 Task: Look for products with grape flavor in the category "Powered Drink MIxes".
Action: Mouse pressed left at (22, 76)
Screenshot: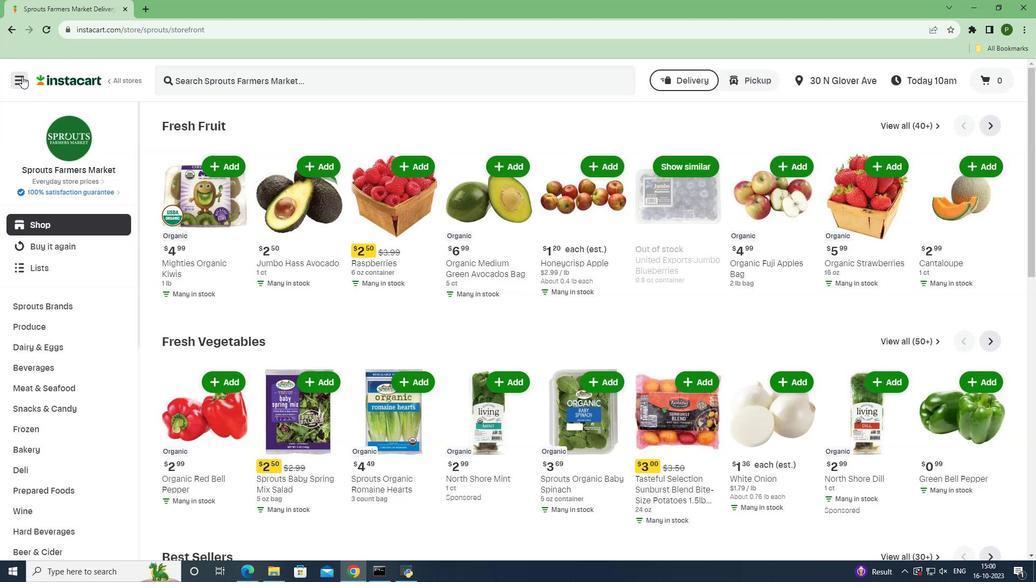 
Action: Mouse moved to (45, 281)
Screenshot: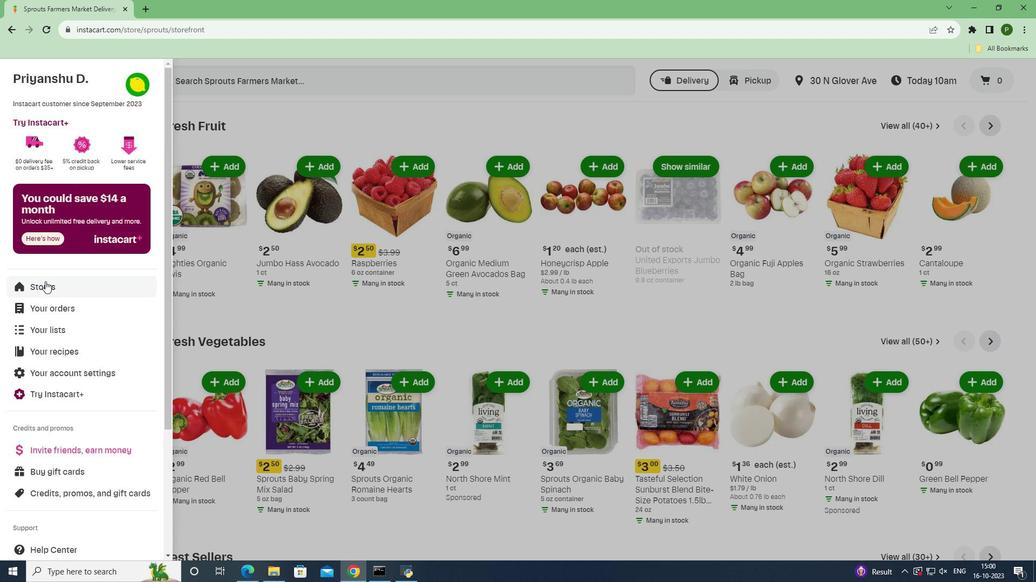 
Action: Mouse pressed left at (45, 281)
Screenshot: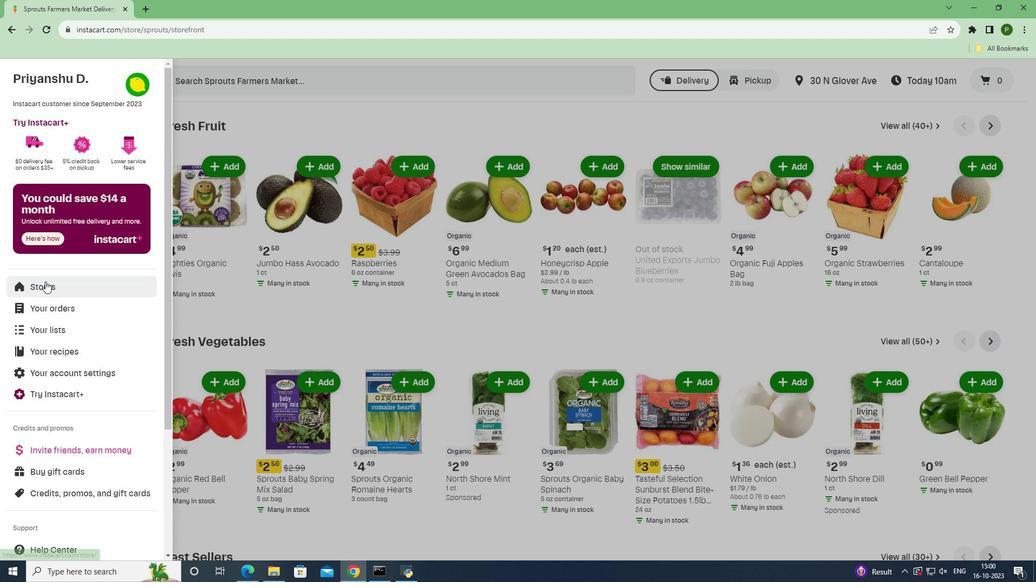 
Action: Mouse moved to (236, 124)
Screenshot: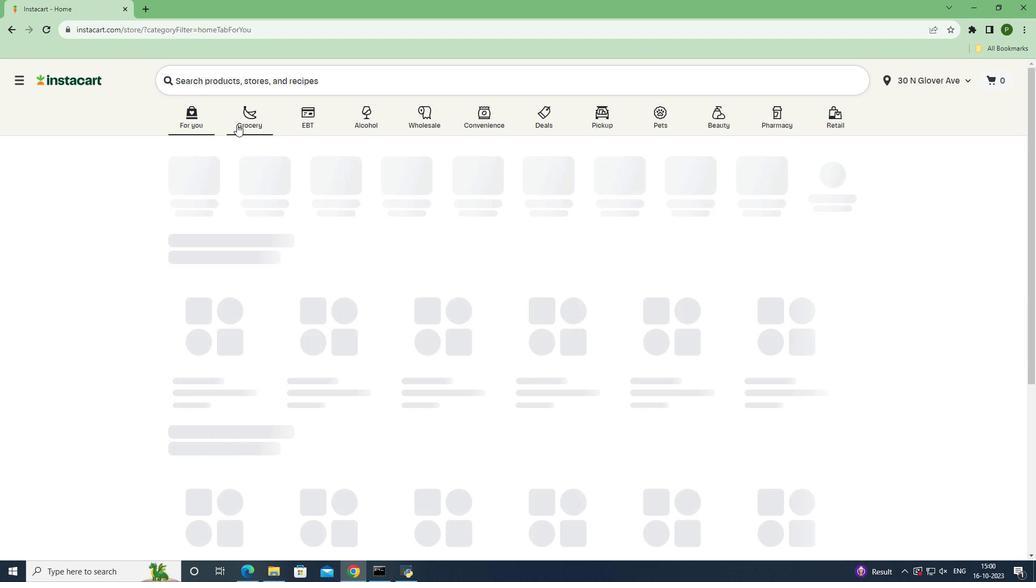 
Action: Mouse pressed left at (236, 124)
Screenshot: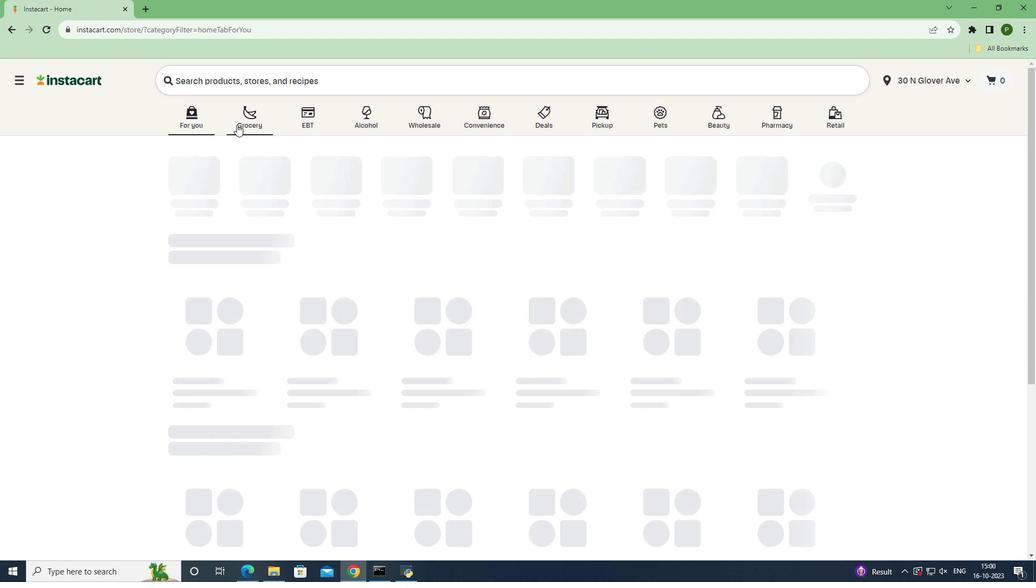 
Action: Mouse moved to (654, 248)
Screenshot: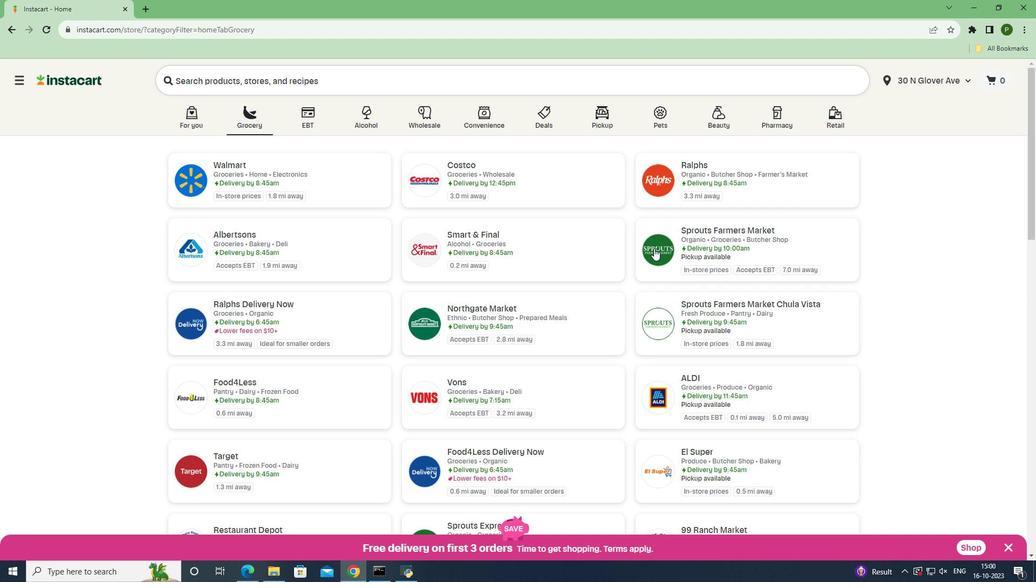 
Action: Mouse pressed left at (654, 248)
Screenshot: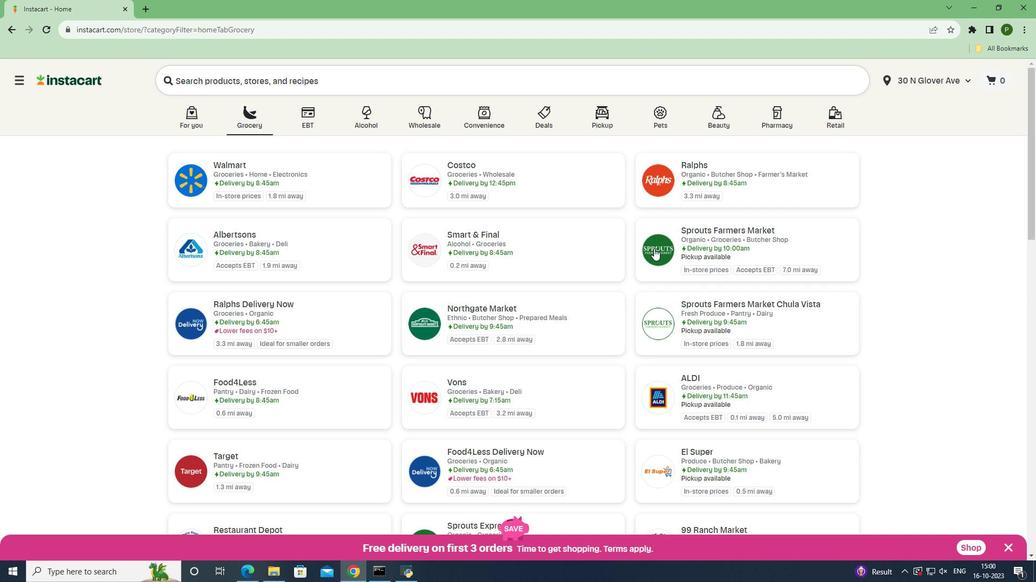 
Action: Mouse moved to (45, 363)
Screenshot: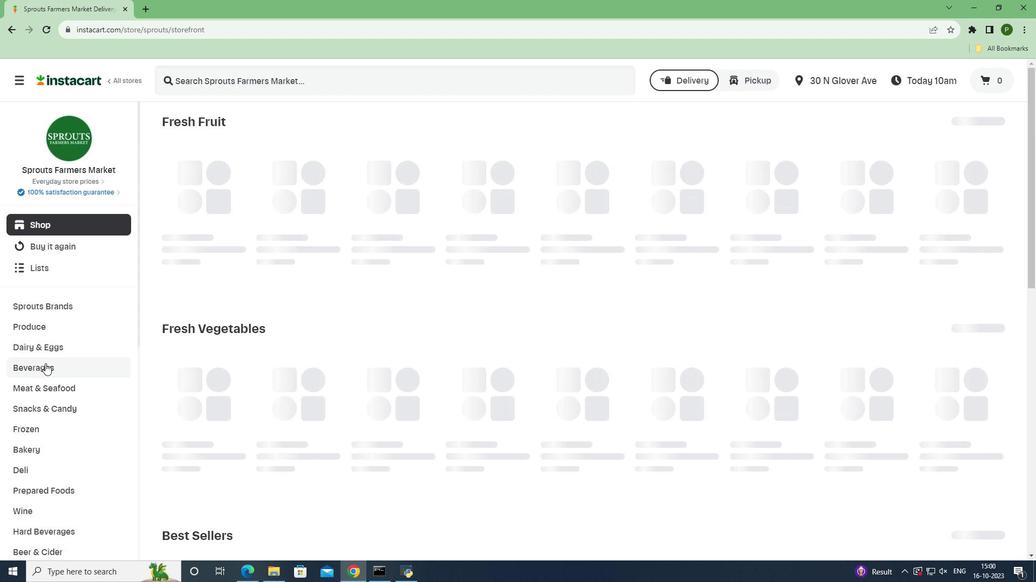 
Action: Mouse pressed left at (45, 363)
Screenshot: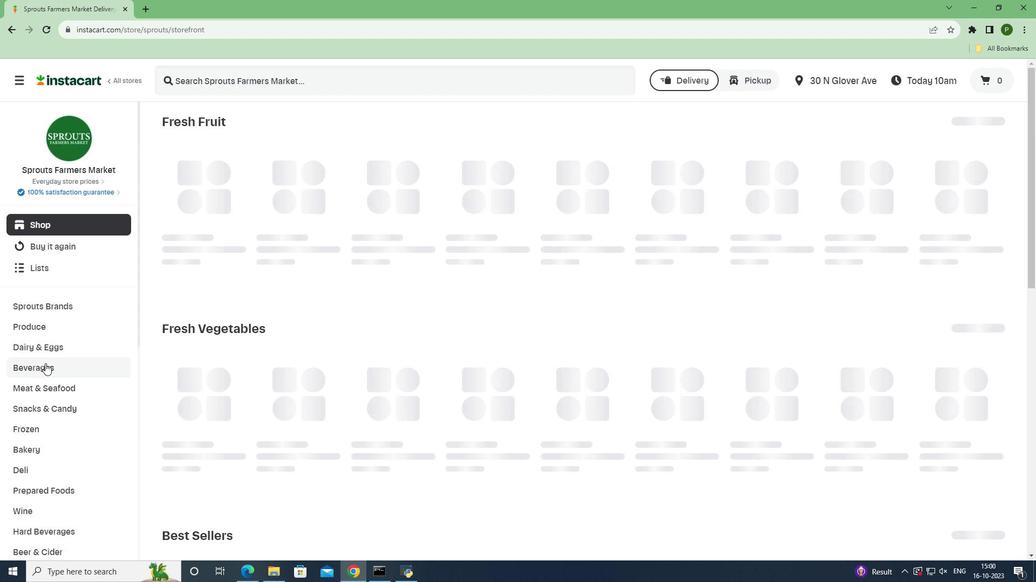 
Action: Mouse moved to (972, 146)
Screenshot: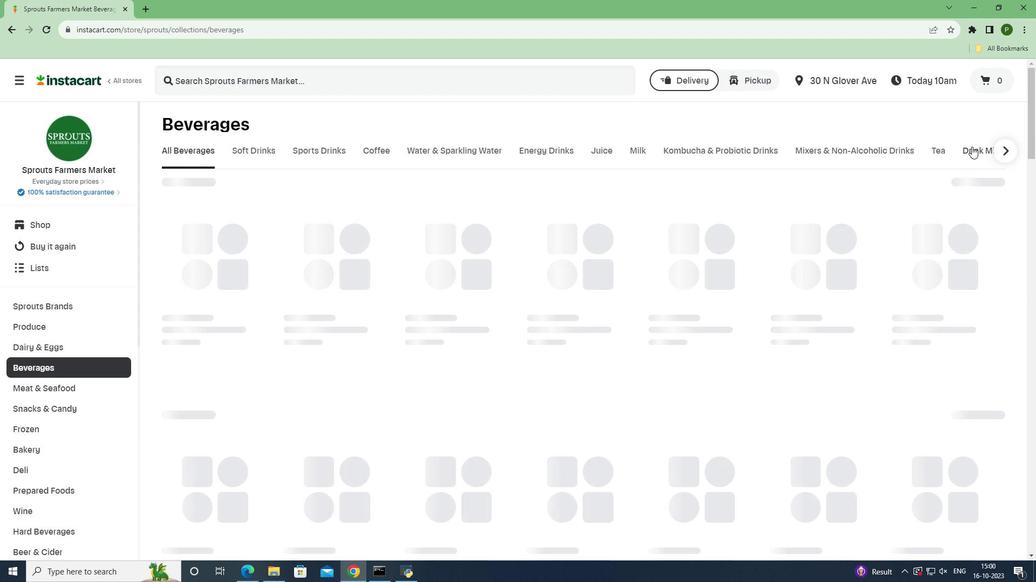
Action: Mouse pressed left at (972, 146)
Screenshot: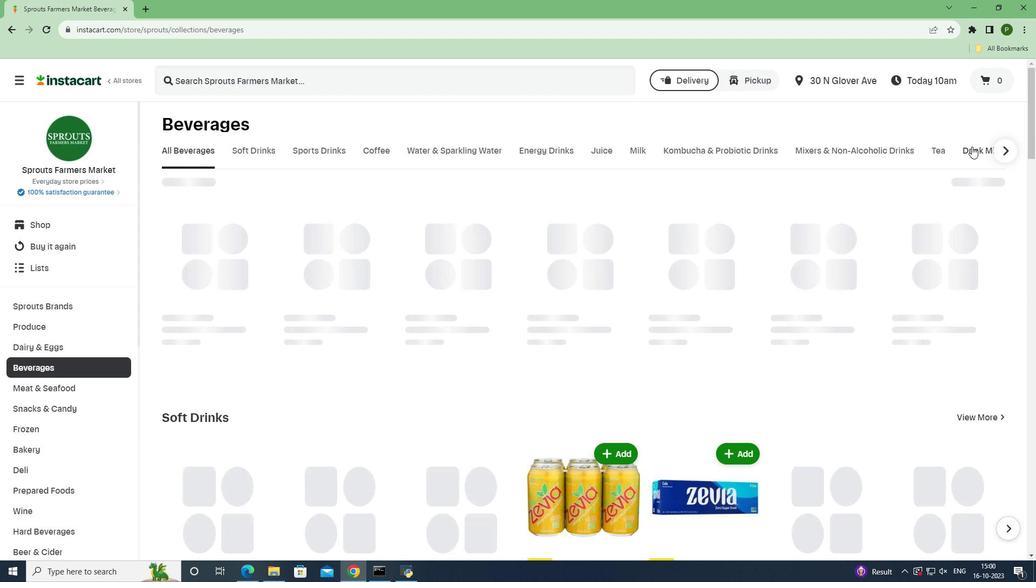 
Action: Mouse moved to (289, 199)
Screenshot: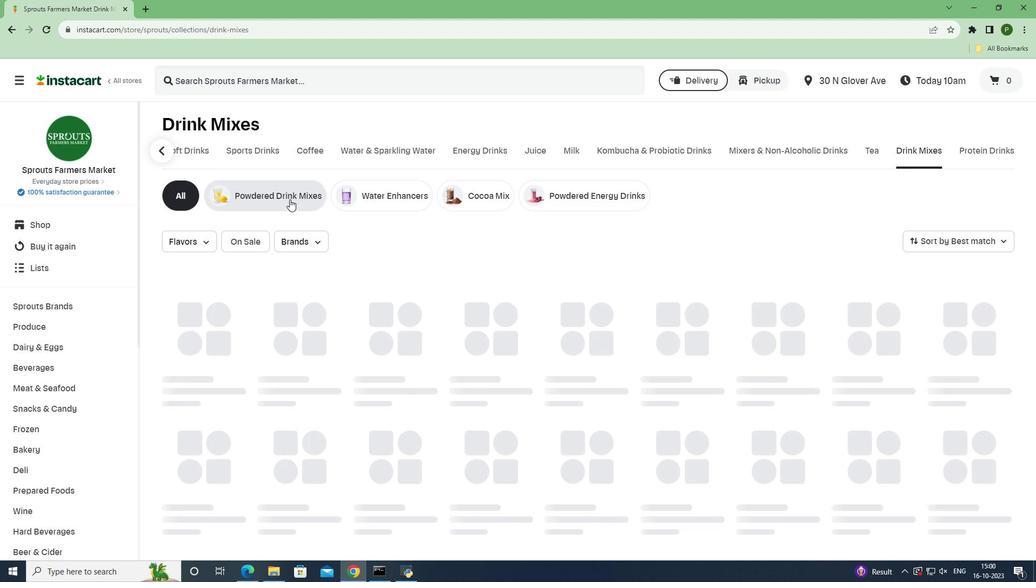 
Action: Mouse pressed left at (289, 199)
Screenshot: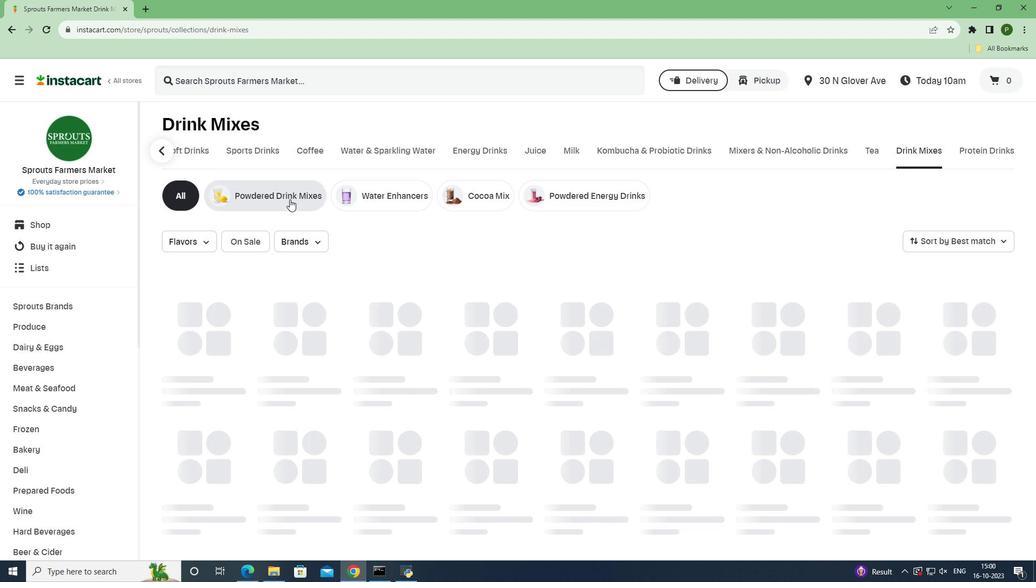 
Action: Mouse moved to (187, 248)
Screenshot: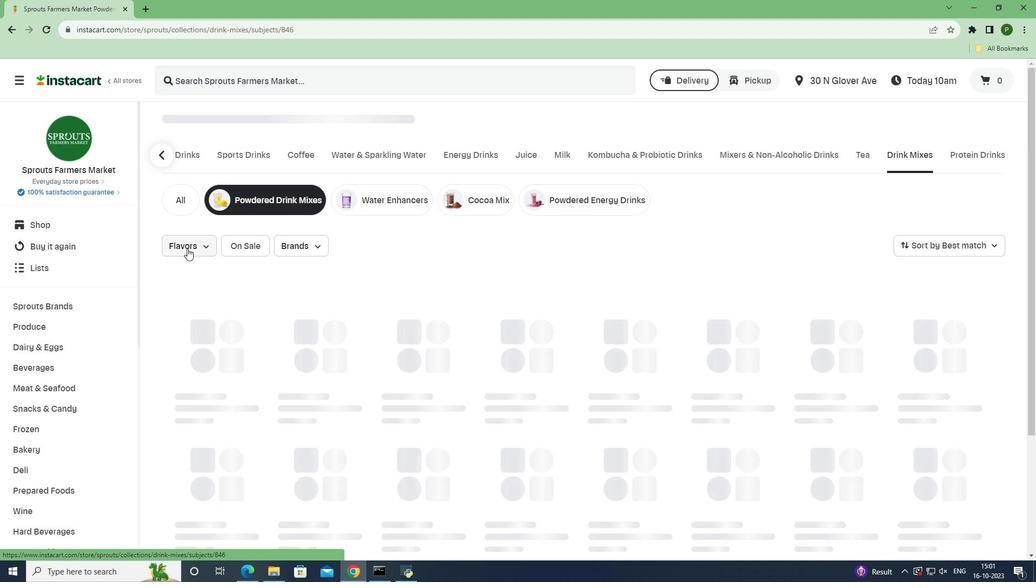 
Action: Mouse pressed left at (187, 248)
Screenshot: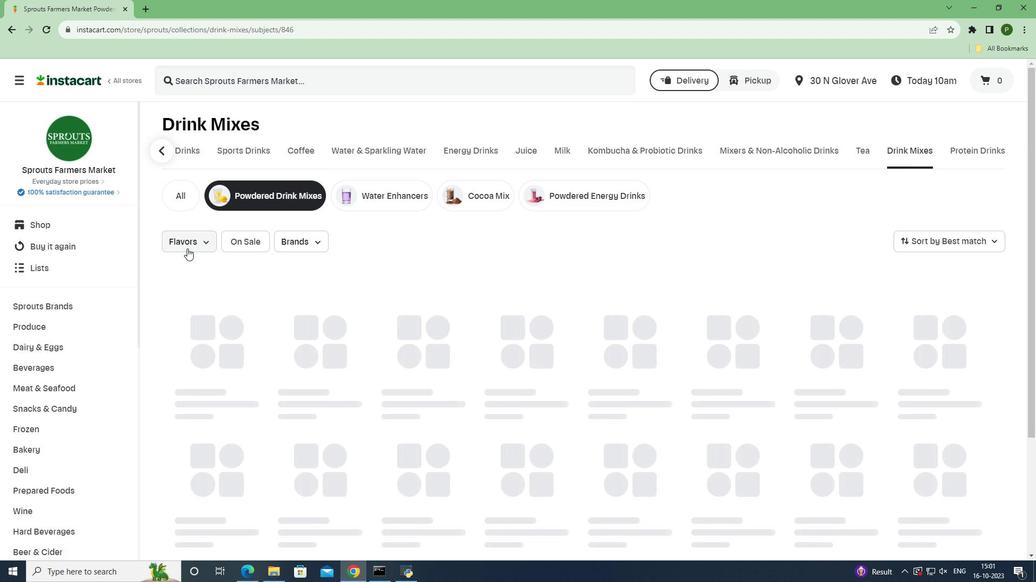 
Action: Mouse moved to (225, 305)
Screenshot: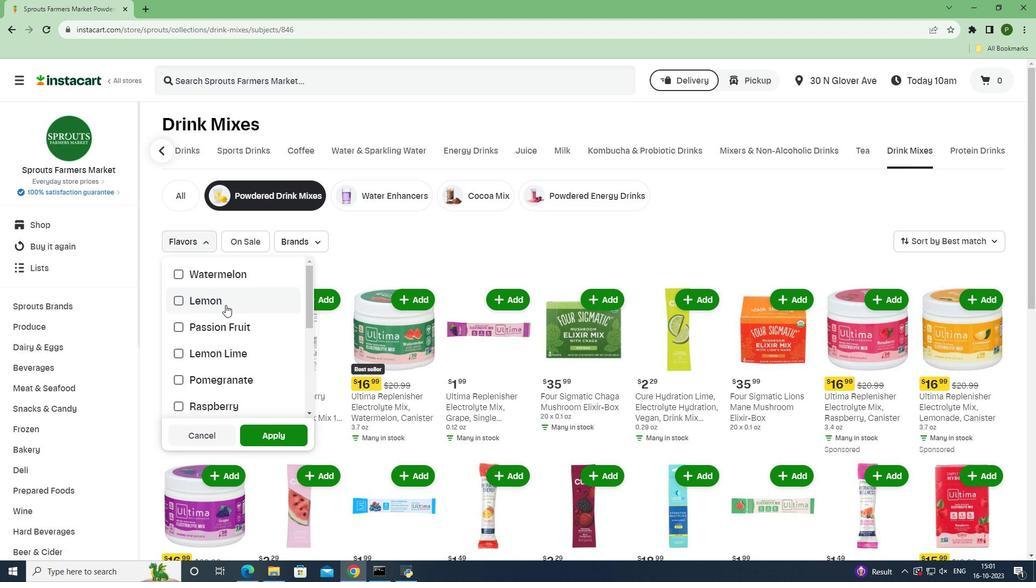 
Action: Mouse scrolled (225, 304) with delta (0, 0)
Screenshot: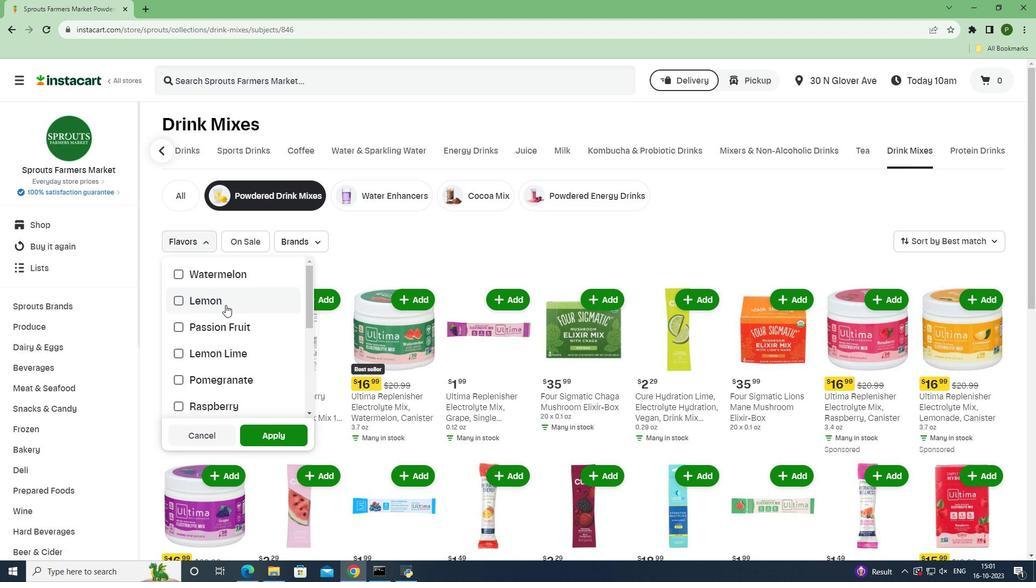 
Action: Mouse moved to (215, 379)
Screenshot: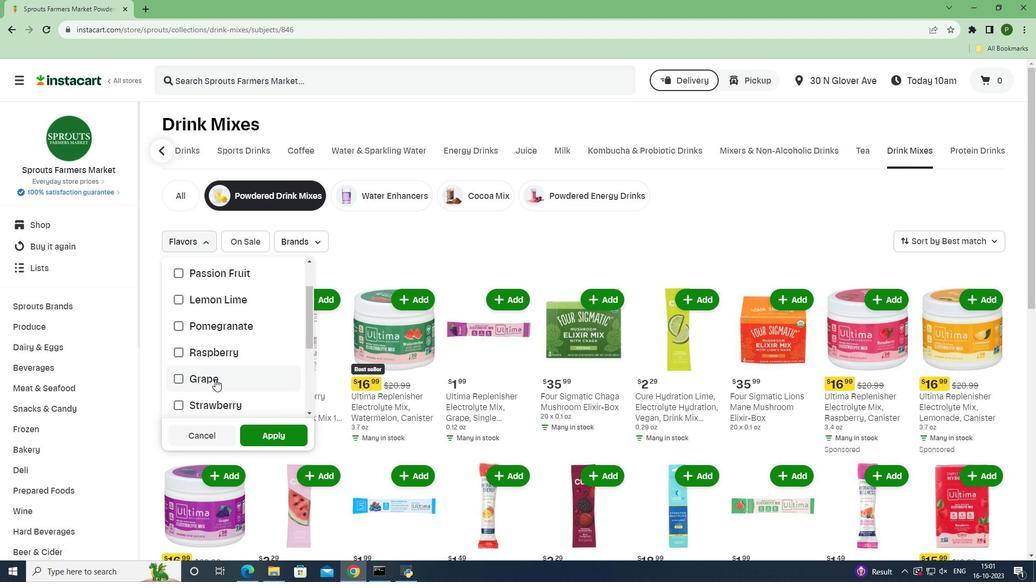 
Action: Mouse pressed left at (215, 379)
Screenshot: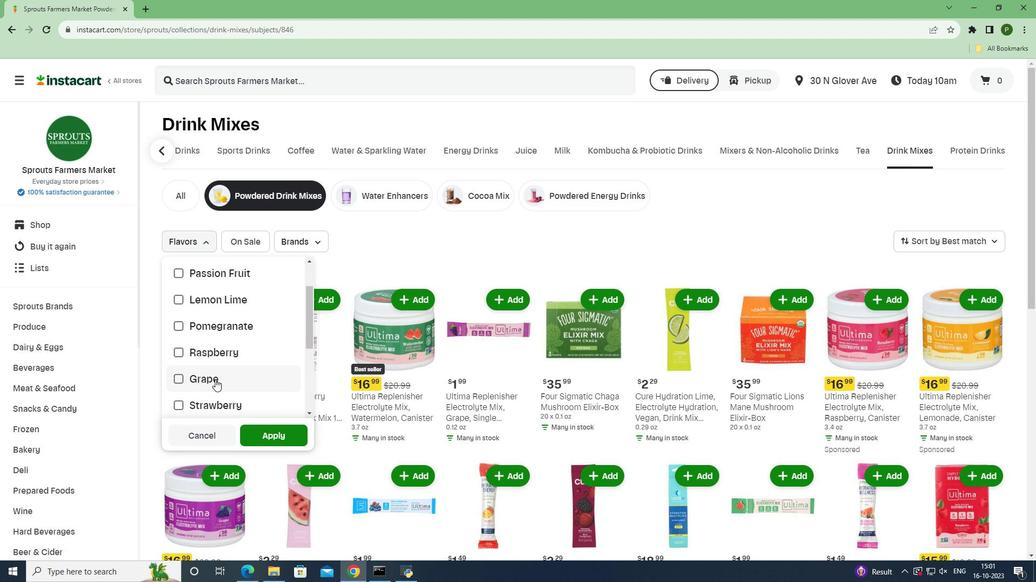 
Action: Mouse moved to (260, 432)
Screenshot: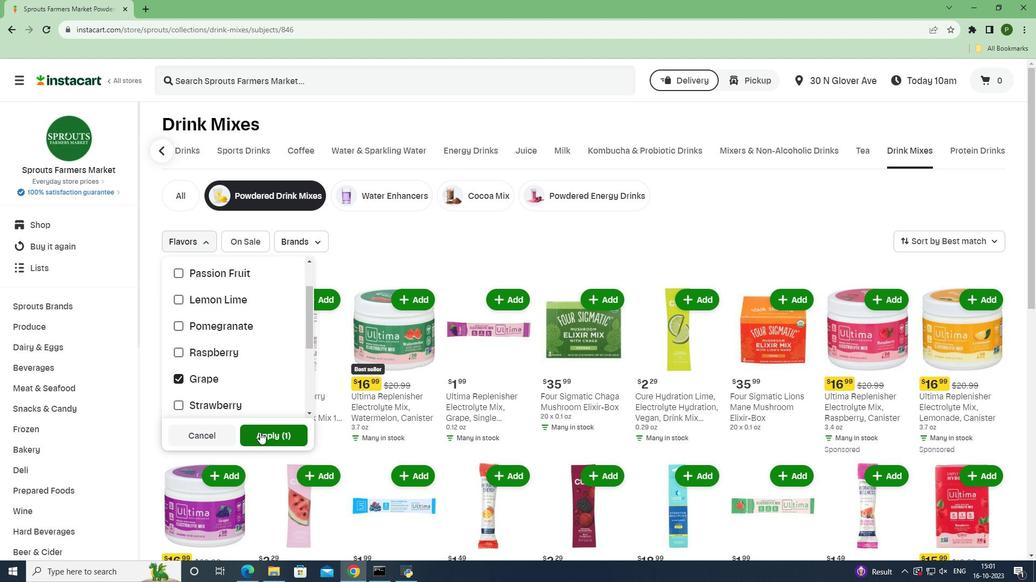 
Action: Mouse pressed left at (260, 432)
Screenshot: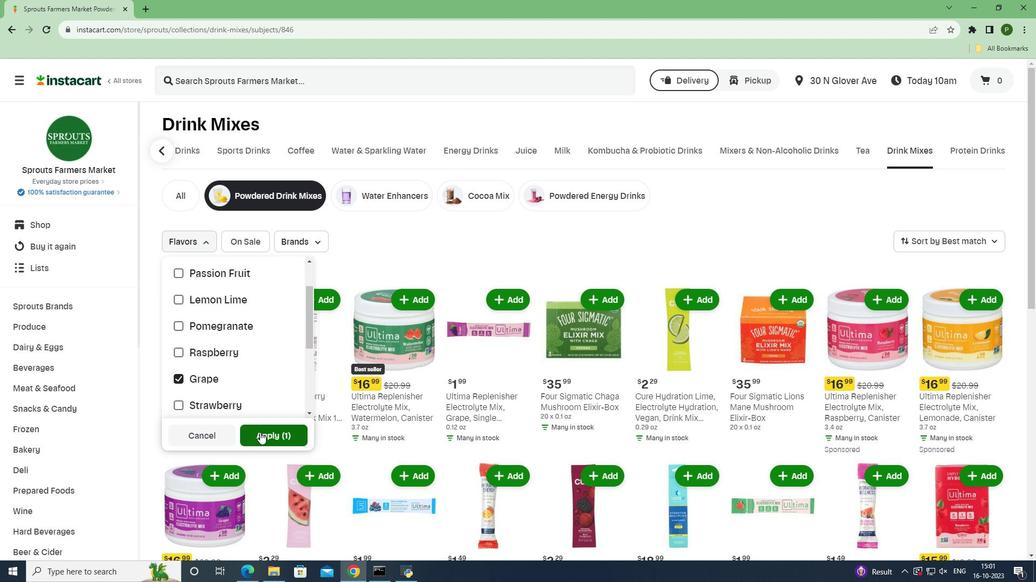 
Action: Mouse moved to (418, 451)
Screenshot: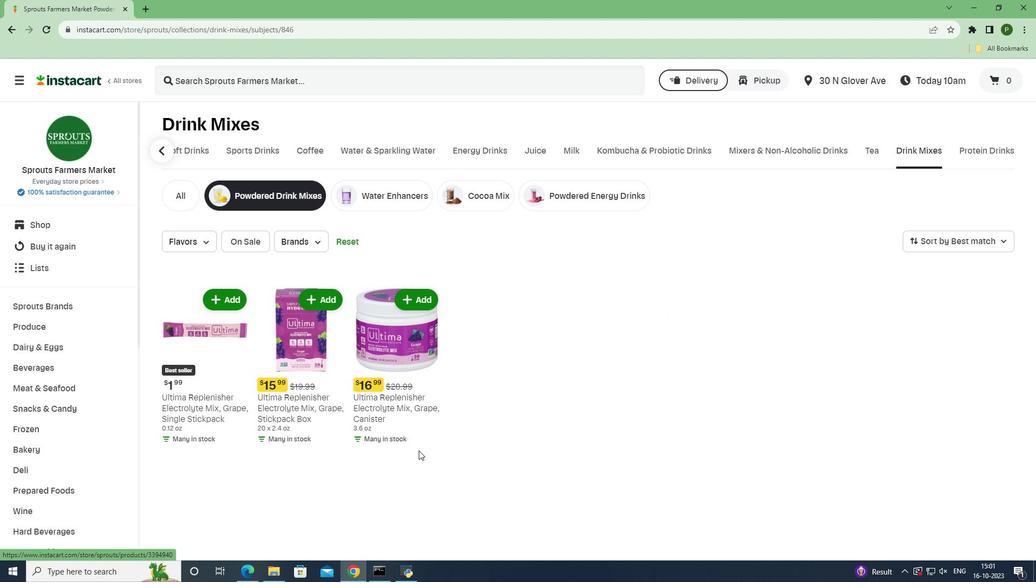 
